 Task: Add a dentist appointment for a wisdom tooth extraction on the 28th at 2:00 PM.
Action: Mouse moved to (74, 95)
Screenshot: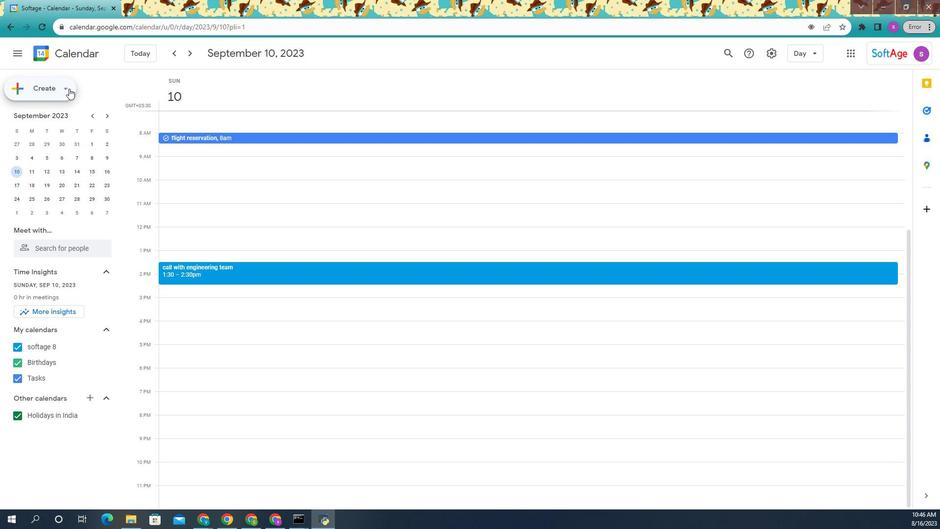 
Action: Mouse pressed left at (74, 95)
Screenshot: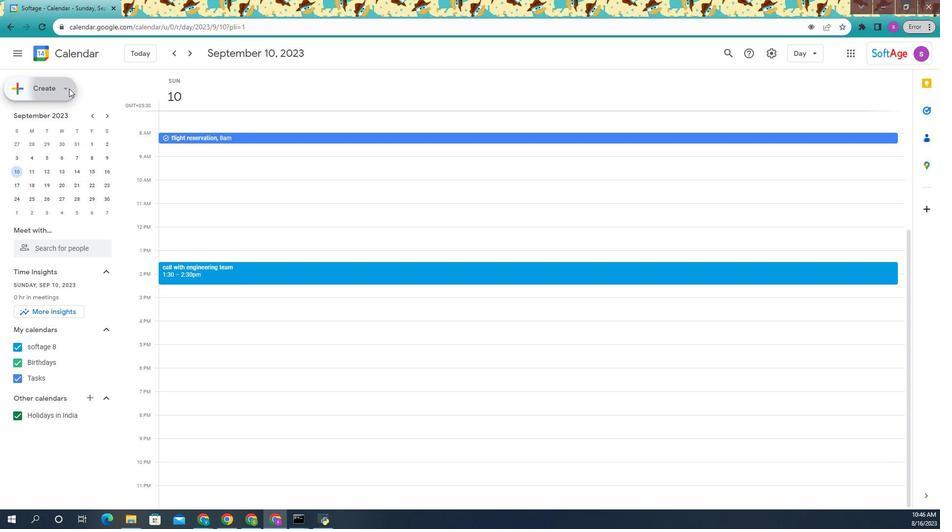 
Action: Mouse moved to (68, 200)
Screenshot: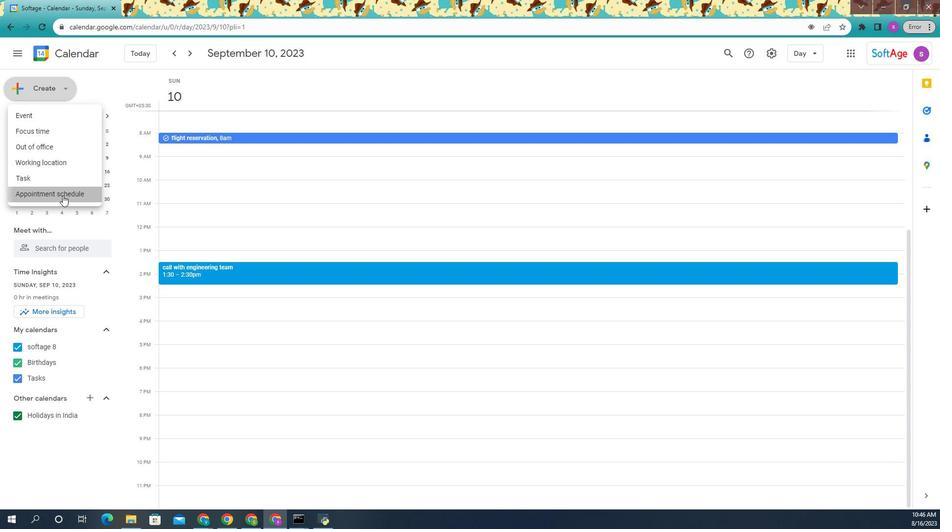 
Action: Mouse pressed left at (68, 200)
Screenshot: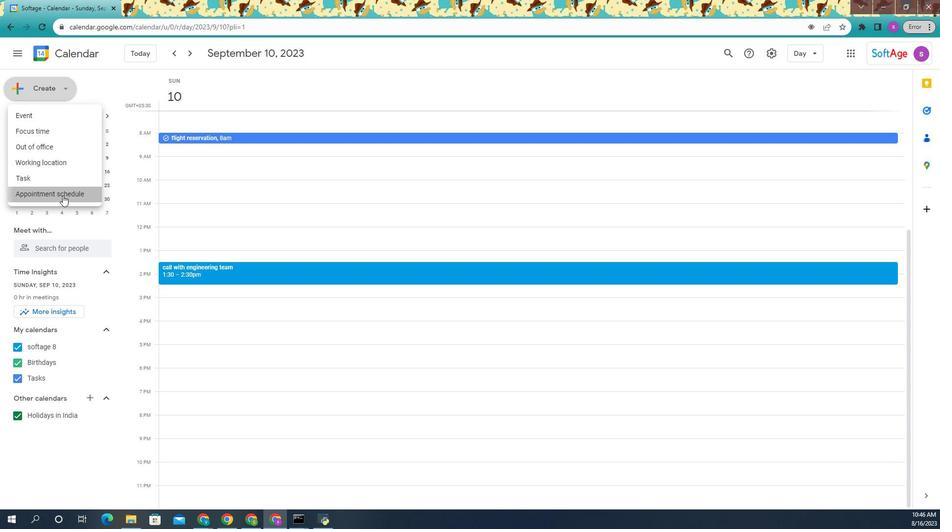 
Action: Mouse moved to (113, 86)
Screenshot: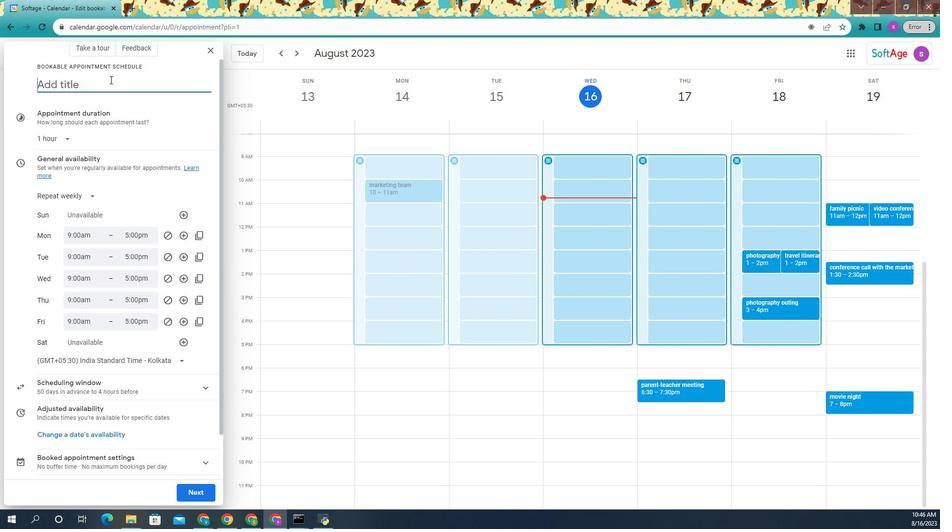 
Action: Mouse pressed left at (113, 86)
Screenshot: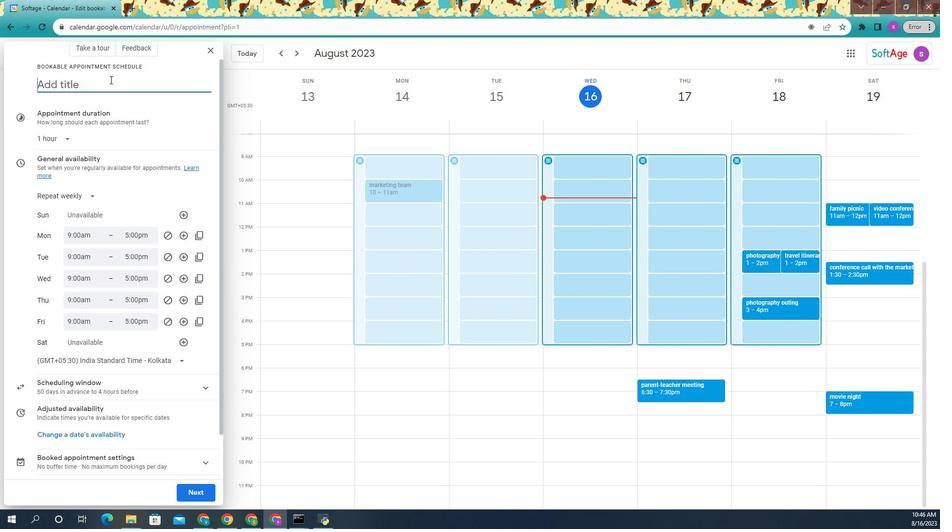 
Action: Key pressed dentist<Key.space>appointment<Key.space>for<Key.space>a<Key.space>wisdom<Key.space>tooth<Key.space>exr<Key.backspace>traction
Screenshot: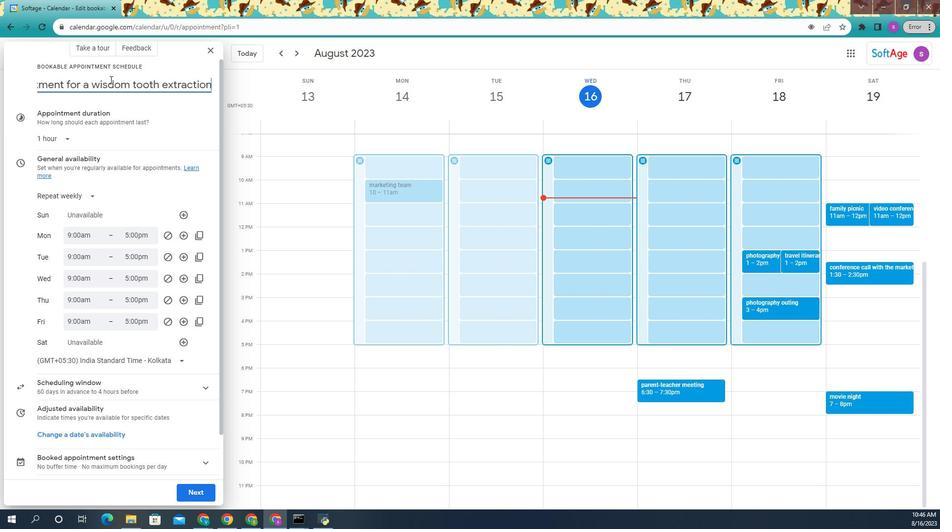 
Action: Mouse moved to (80, 198)
Screenshot: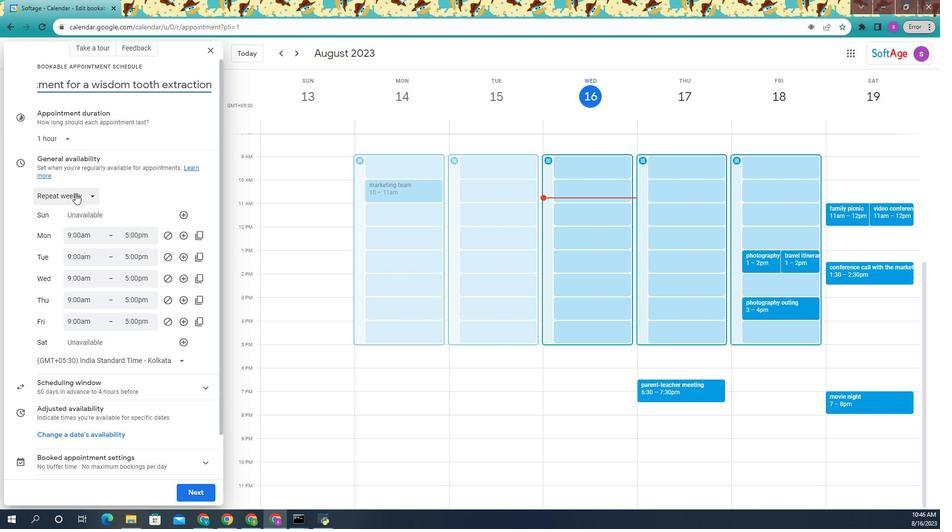 
Action: Mouse pressed left at (80, 198)
Screenshot: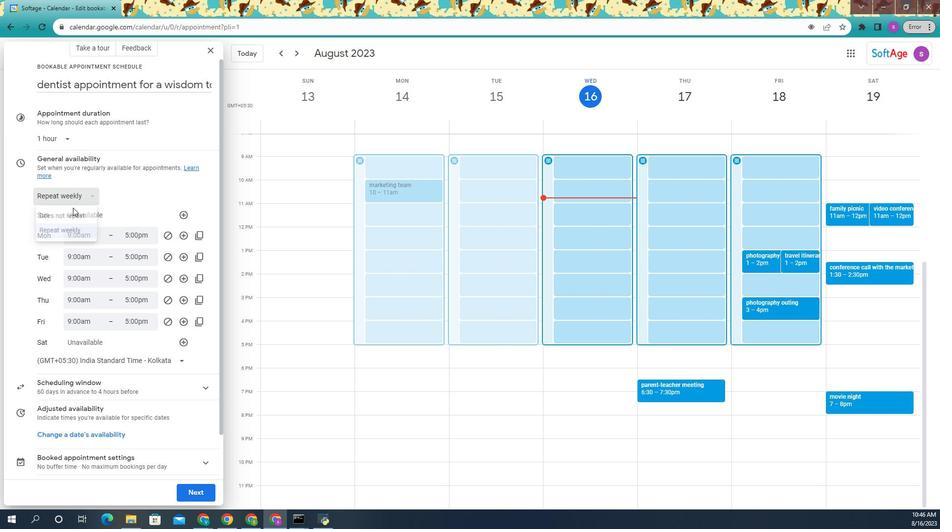 
Action: Mouse moved to (75, 222)
Screenshot: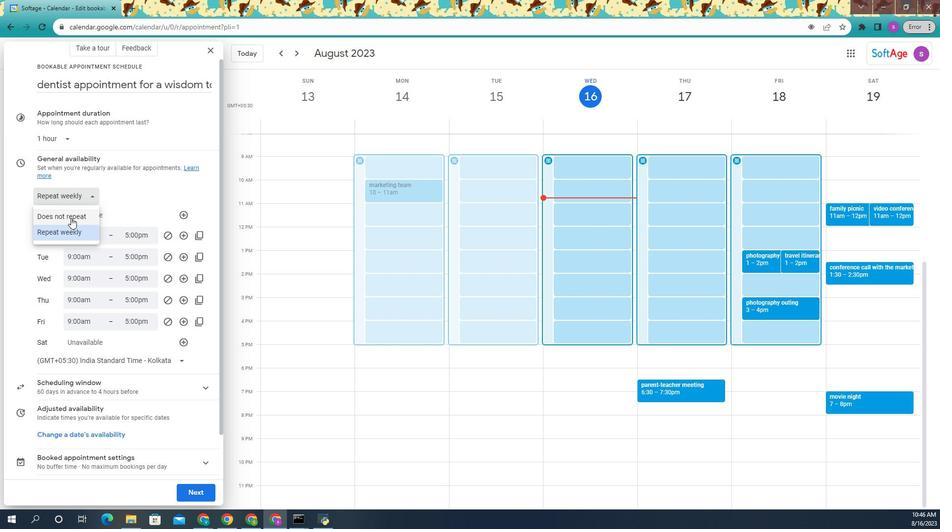 
Action: Mouse pressed left at (75, 222)
Screenshot: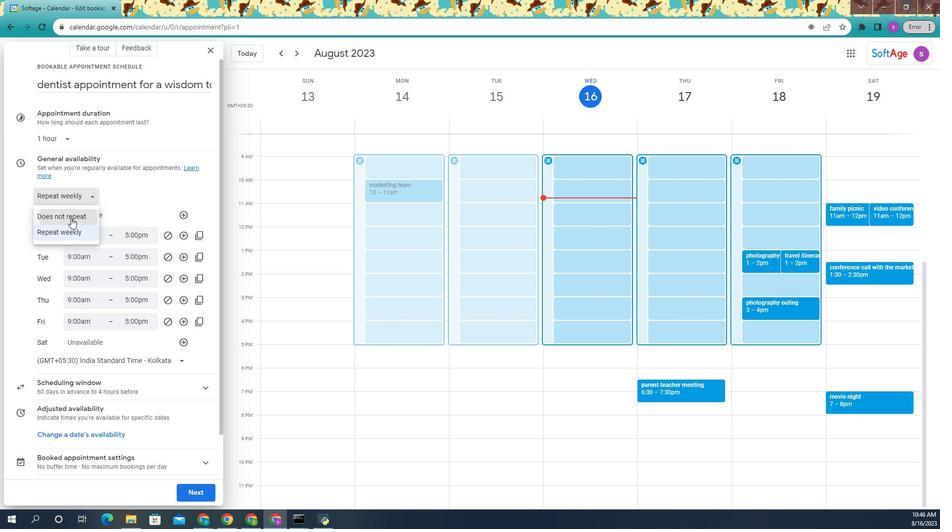
Action: Mouse moved to (72, 210)
Screenshot: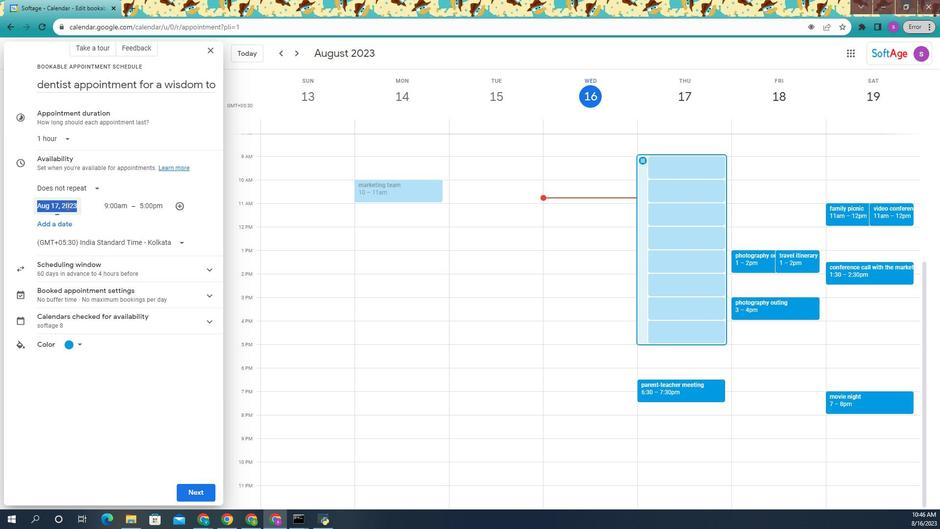
Action: Mouse pressed left at (72, 210)
Screenshot: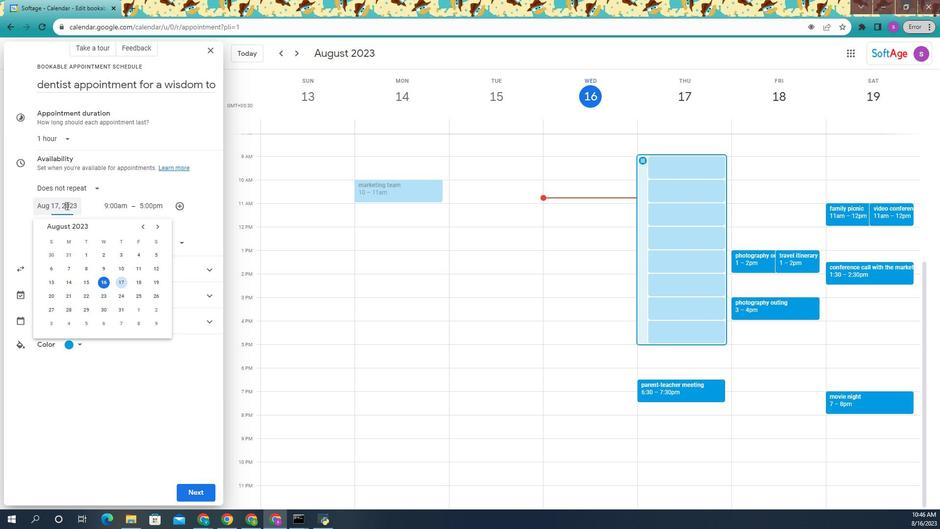 
Action: Mouse moved to (70, 312)
Screenshot: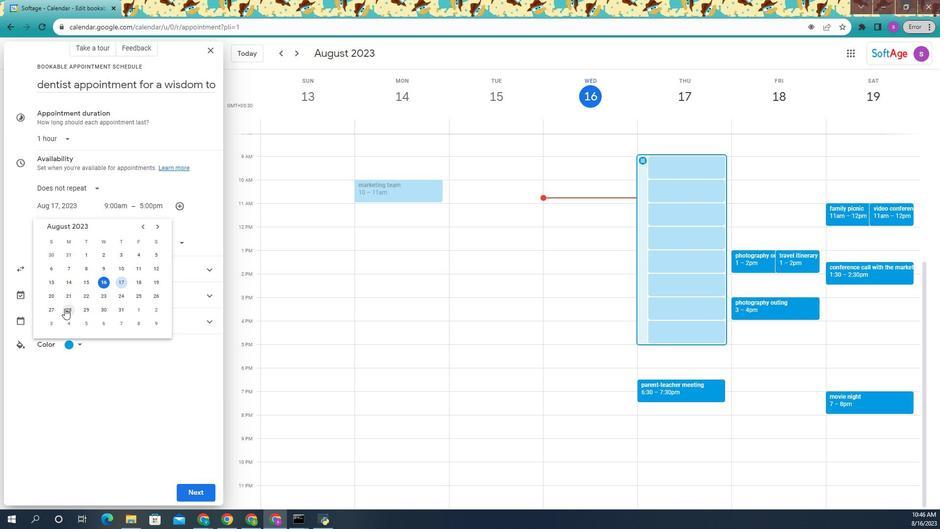 
Action: Mouse pressed left at (70, 312)
Screenshot: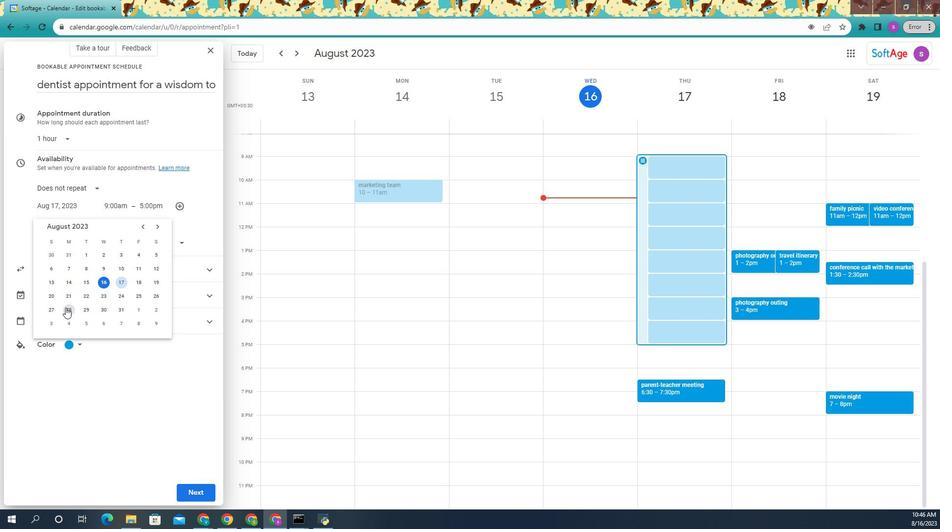 
Action: Mouse moved to (118, 217)
Screenshot: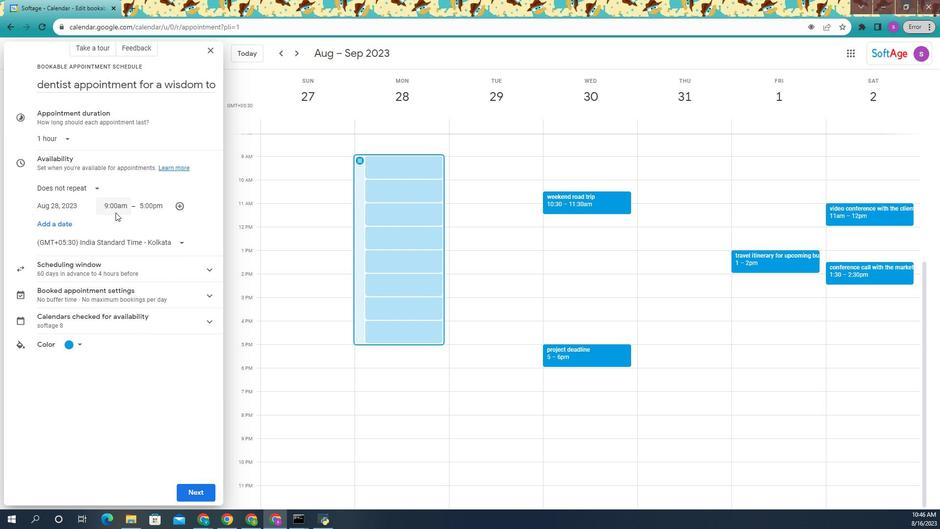 
Action: Mouse pressed left at (118, 217)
Screenshot: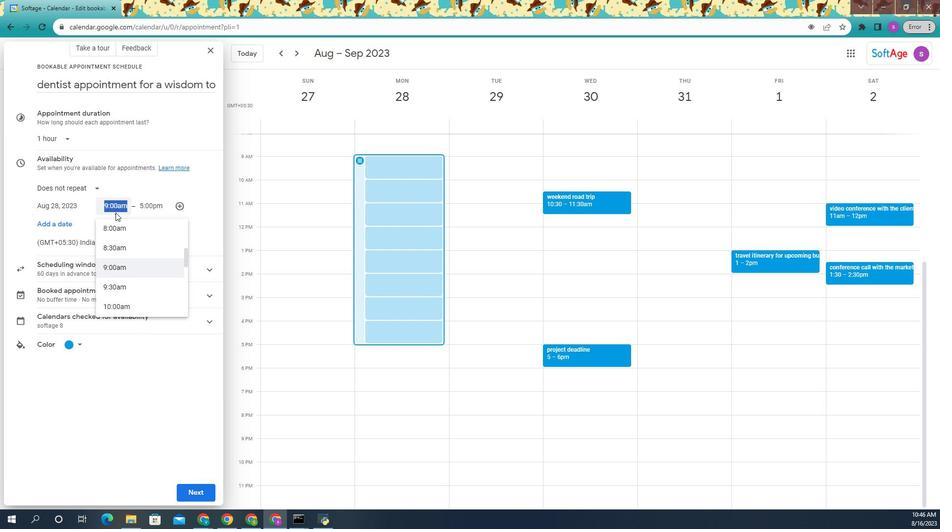 
Action: Mouse moved to (146, 272)
Screenshot: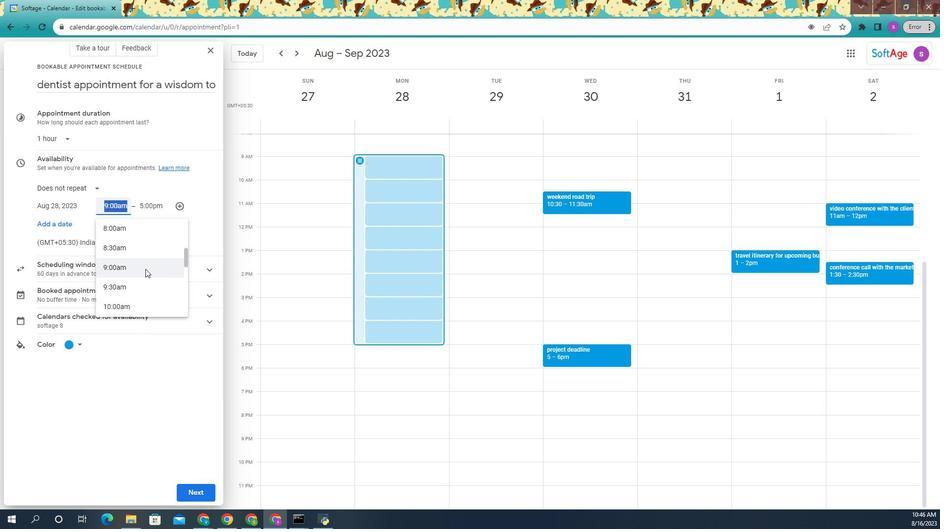 
Action: Mouse scrolled (146, 272) with delta (0, 0)
Screenshot: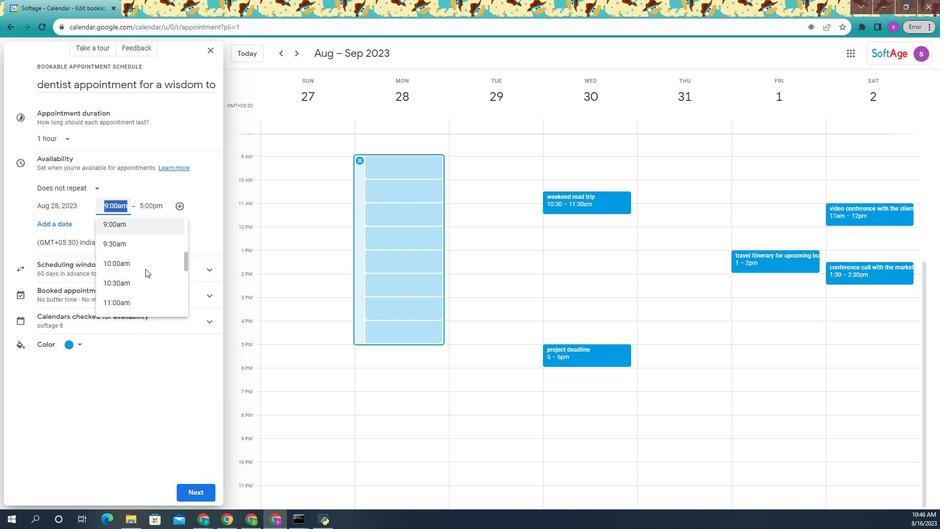 
Action: Mouse scrolled (146, 272) with delta (0, 0)
Screenshot: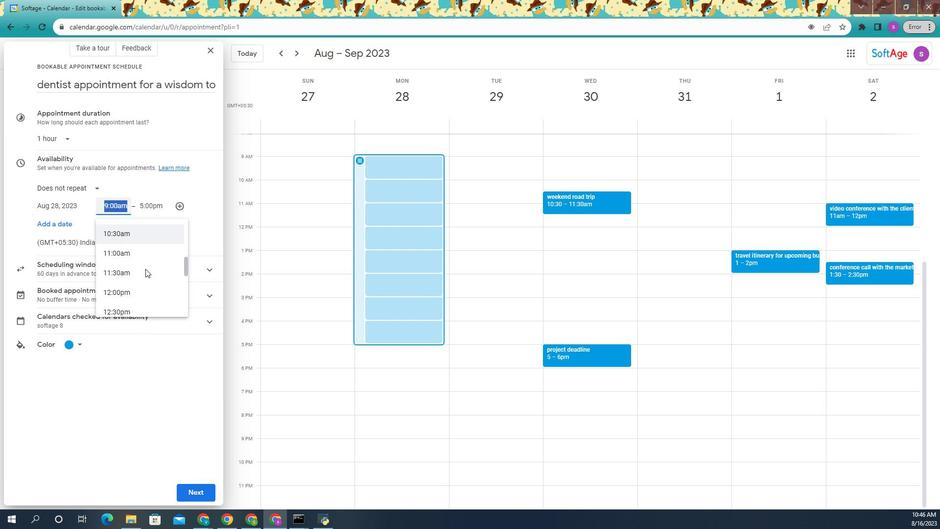 
Action: Mouse scrolled (146, 272) with delta (0, 0)
Screenshot: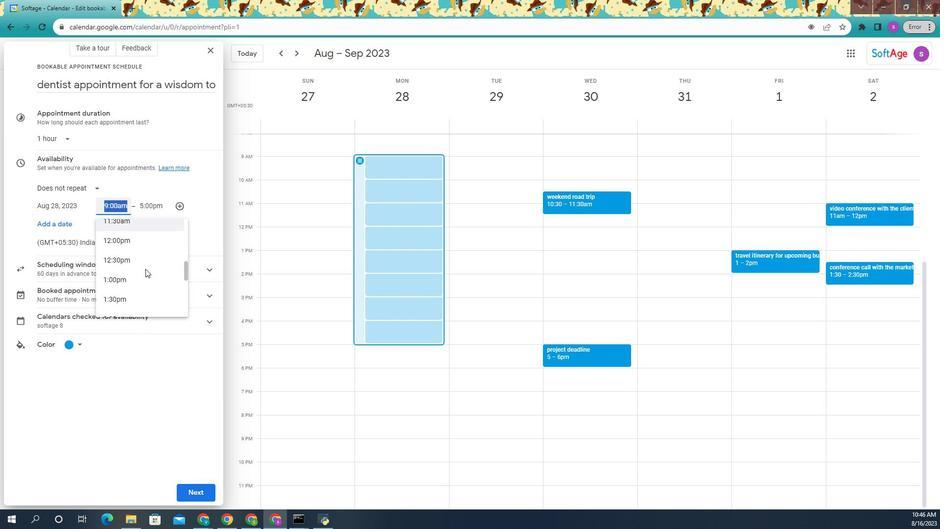 
Action: Mouse moved to (141, 272)
Screenshot: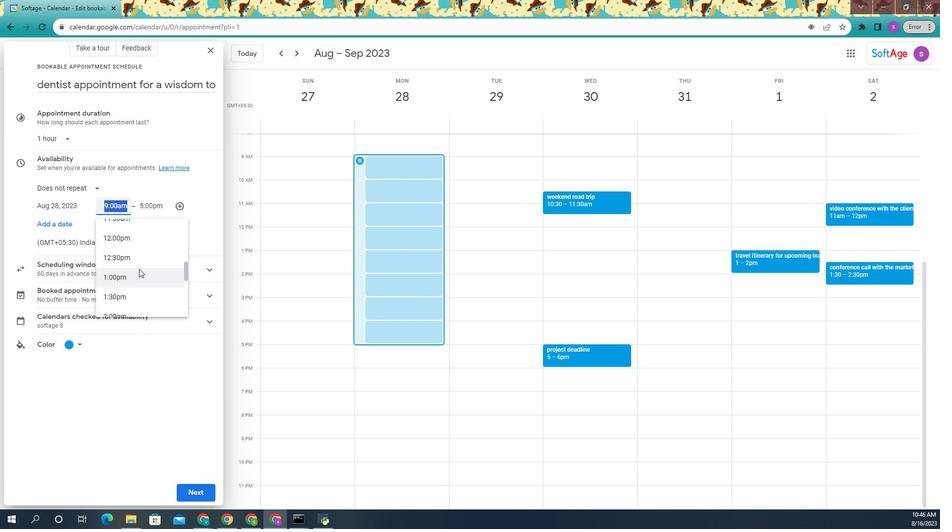 
Action: Mouse scrolled (141, 272) with delta (0, 0)
Screenshot: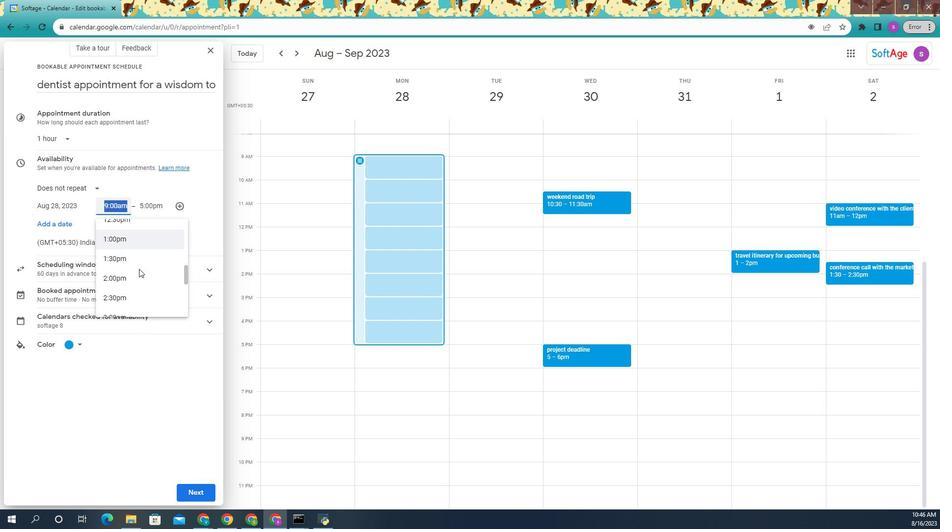 
Action: Mouse pressed left at (141, 272)
Screenshot: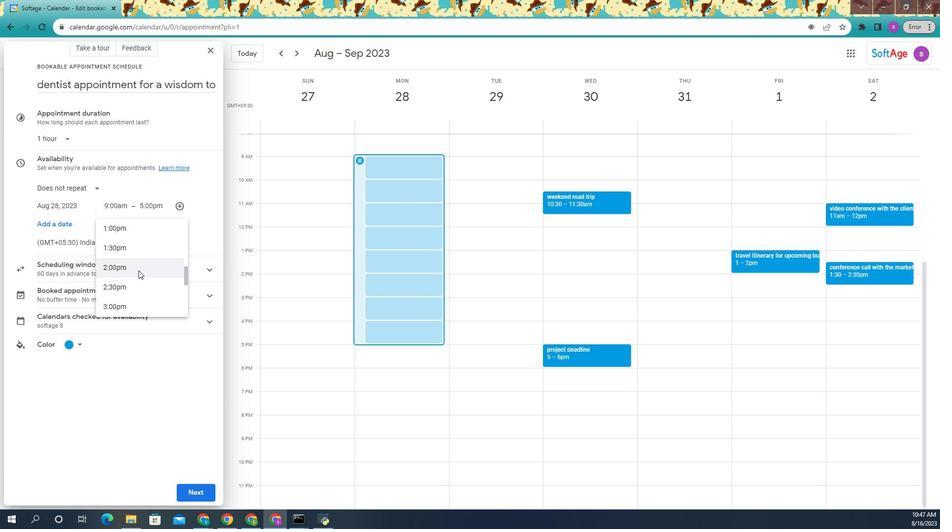 
Action: Mouse moved to (195, 500)
Screenshot: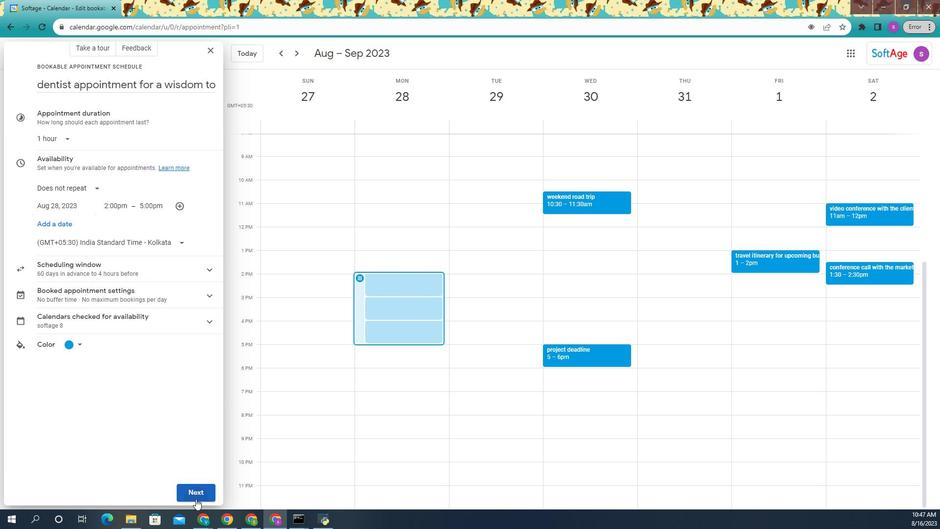 
Action: Mouse pressed left at (195, 500)
Screenshot: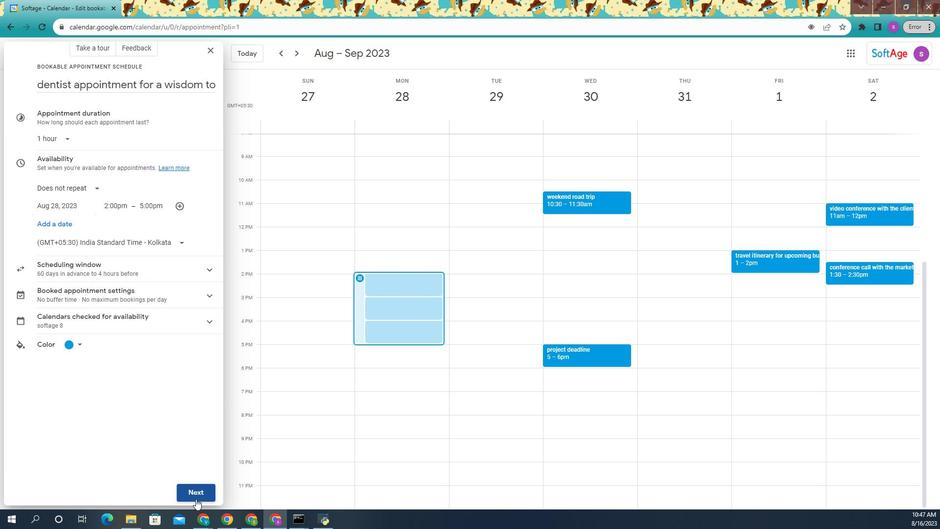 
Action: Mouse moved to (197, 494)
Screenshot: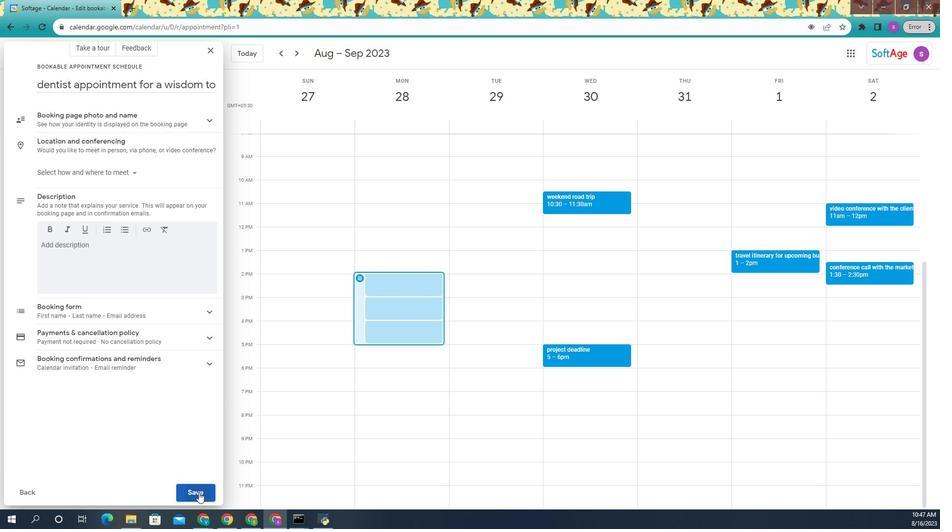 
Action: Mouse pressed left at (197, 494)
Screenshot: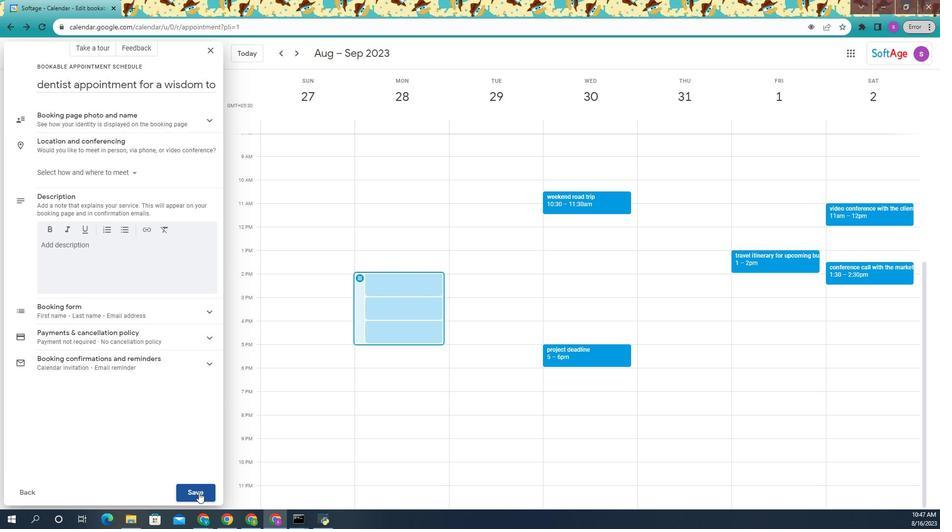 
Action: Mouse moved to (197, 493)
Screenshot: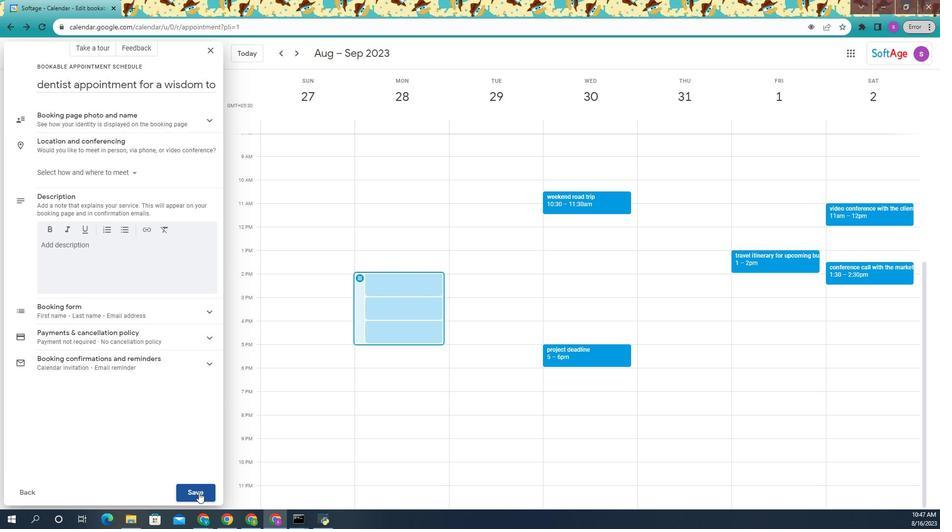 
